 Task: Select Zoom out
Action: Mouse moved to (139, 99)
Screenshot: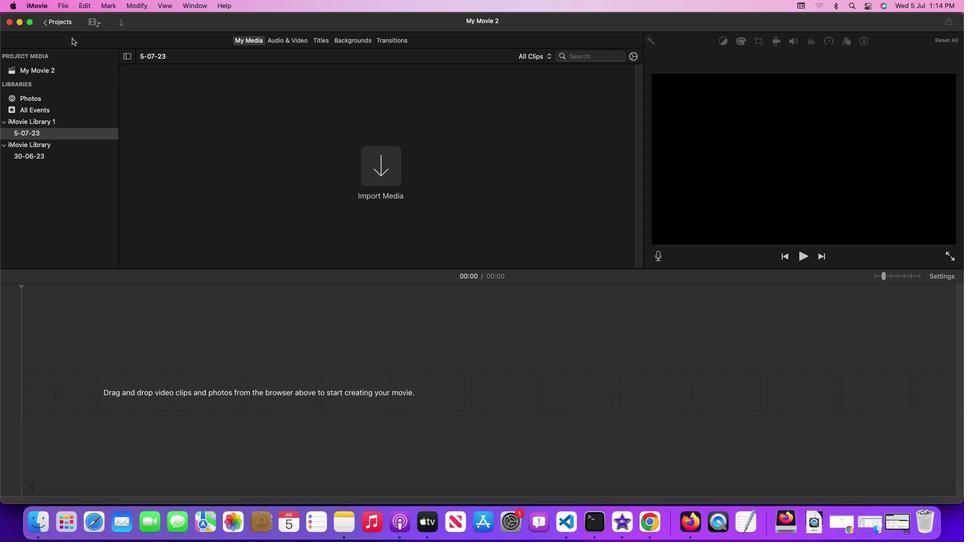 
Action: Mouse pressed left at (139, 99)
Screenshot: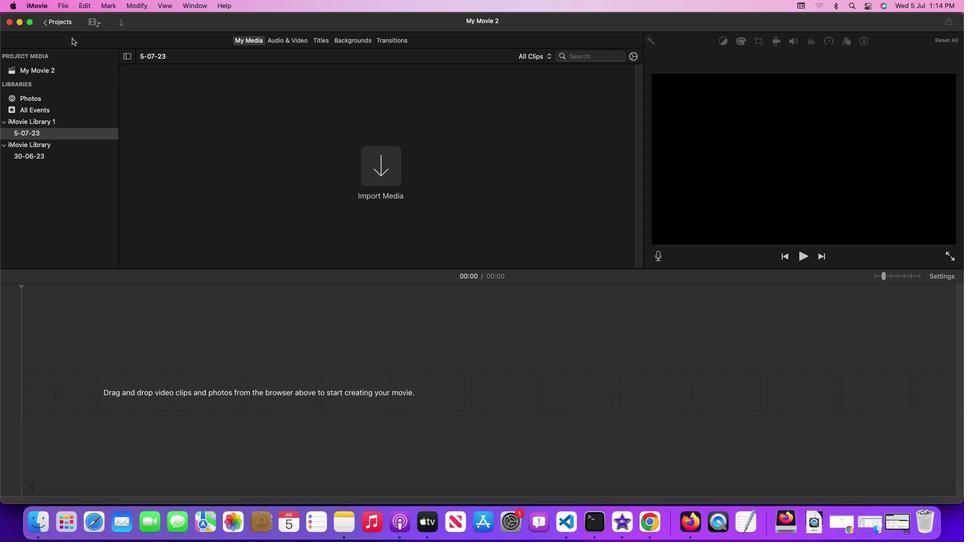 
Action: Mouse moved to (38, 5)
Screenshot: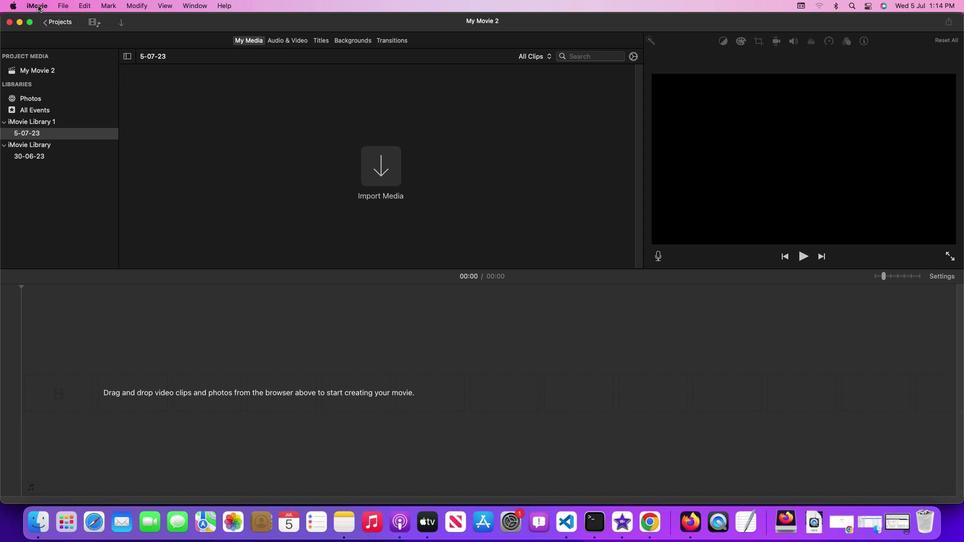 
Action: Mouse pressed left at (38, 5)
Screenshot: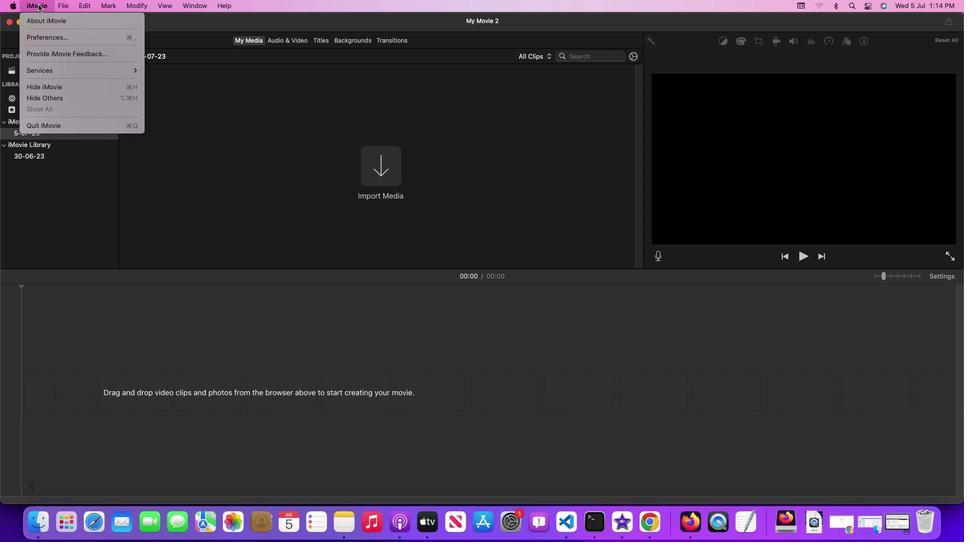 
Action: Mouse moved to (173, 86)
Screenshot: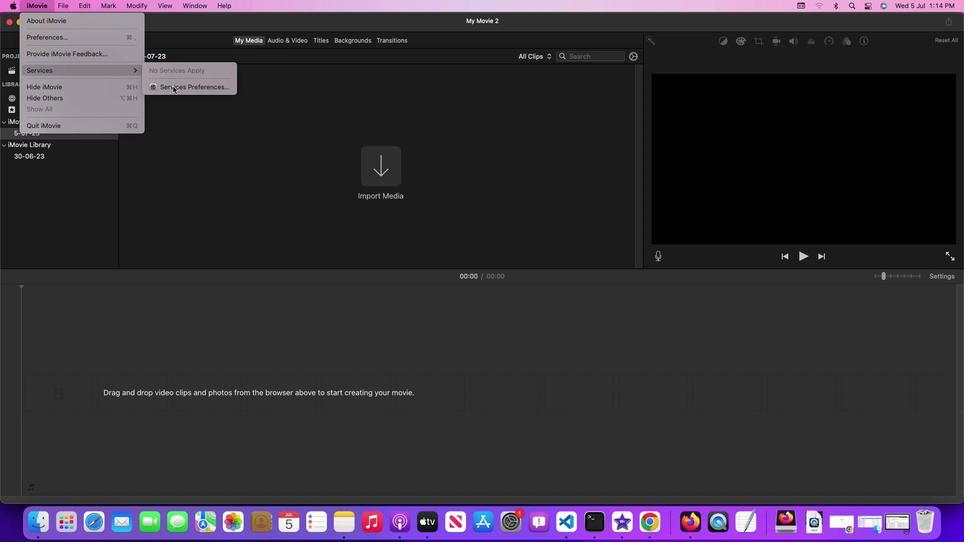 
Action: Mouse pressed left at (173, 86)
Screenshot: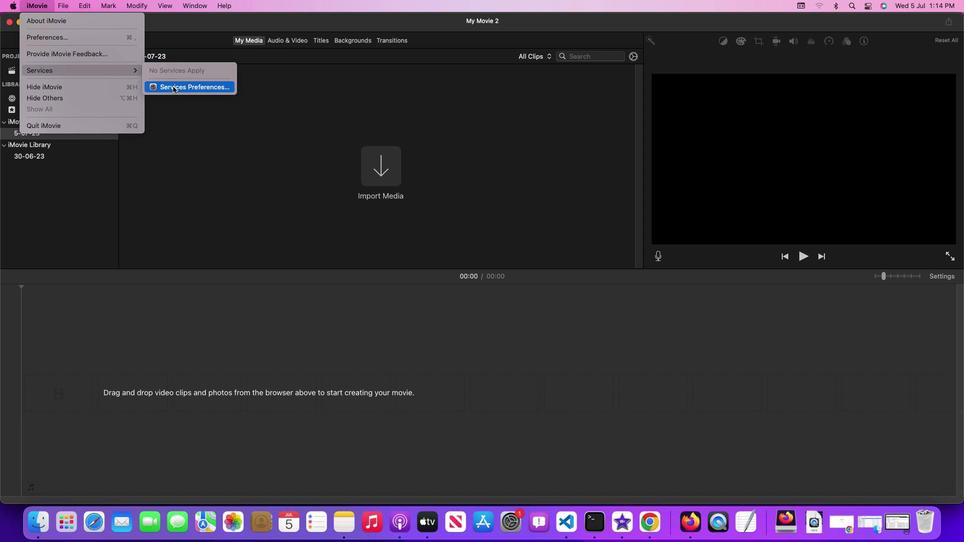 
Action: Mouse moved to (370, 153)
Screenshot: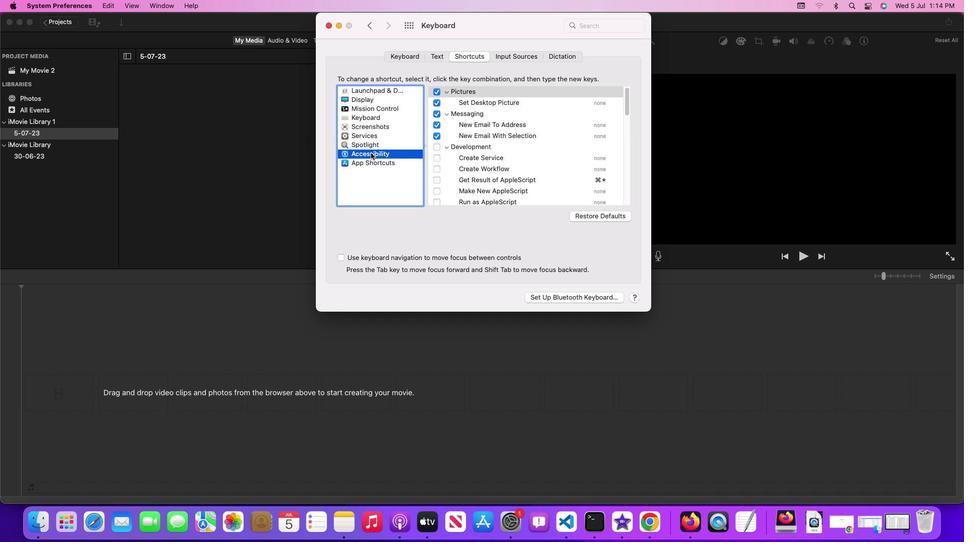 
Action: Mouse pressed left at (370, 153)
Screenshot: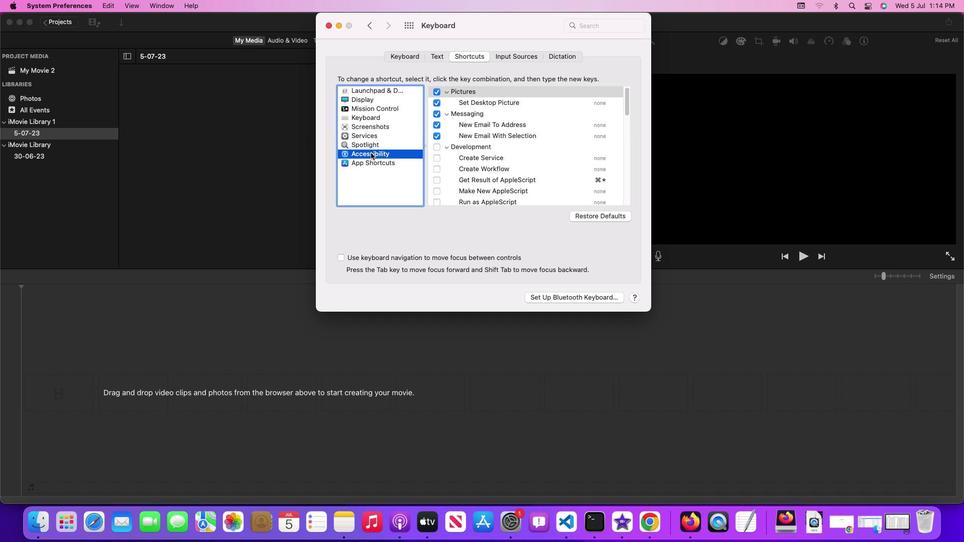 
Action: Mouse moved to (476, 124)
Screenshot: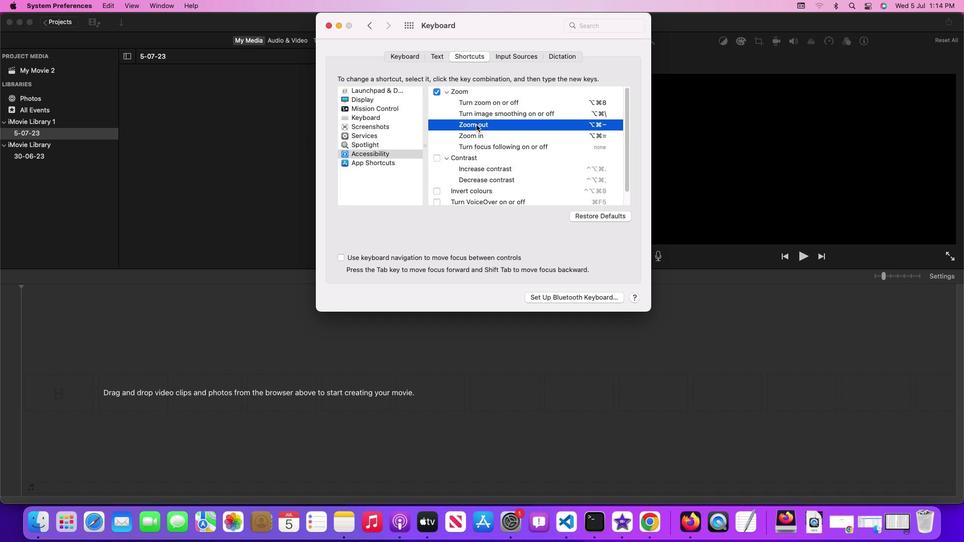 
Action: Mouse pressed left at (476, 124)
Screenshot: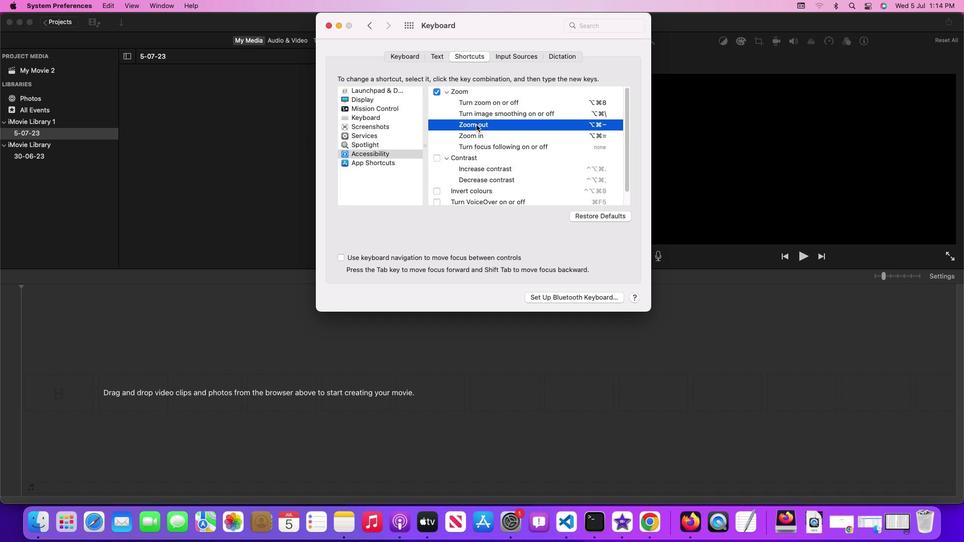 
